Task: Change the user name to 'Uchiha' and initials to 'UC' in Outlook settings.
Action: Mouse moved to (39, 26)
Screenshot: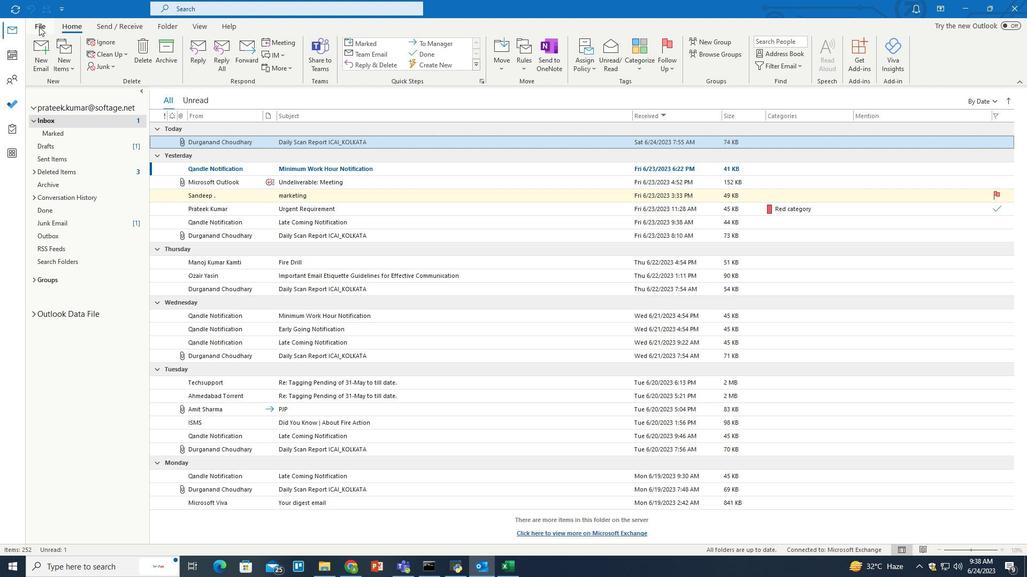 
Action: Mouse pressed left at (39, 26)
Screenshot: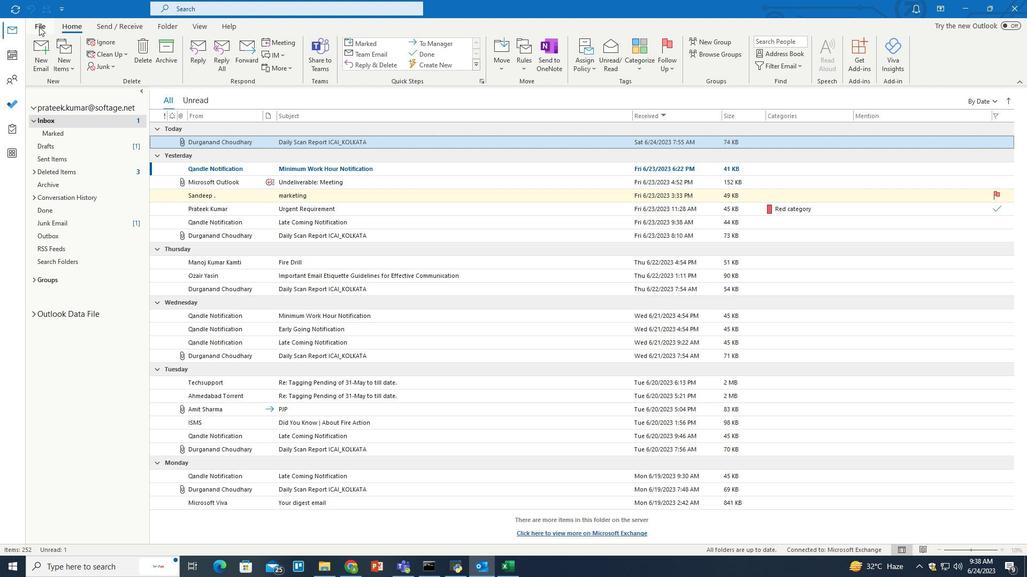 
Action: Mouse moved to (36, 513)
Screenshot: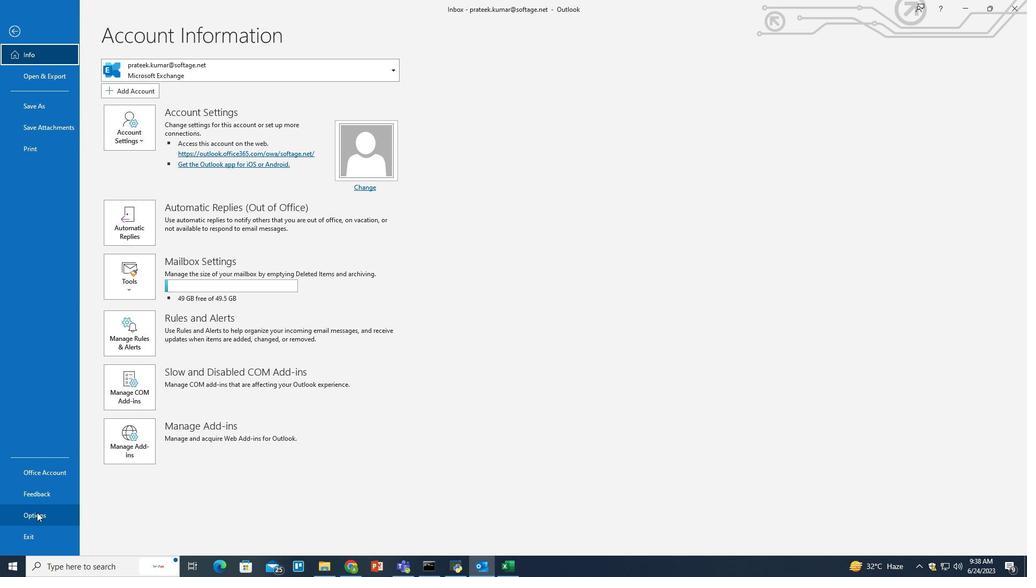 
Action: Mouse pressed left at (36, 513)
Screenshot: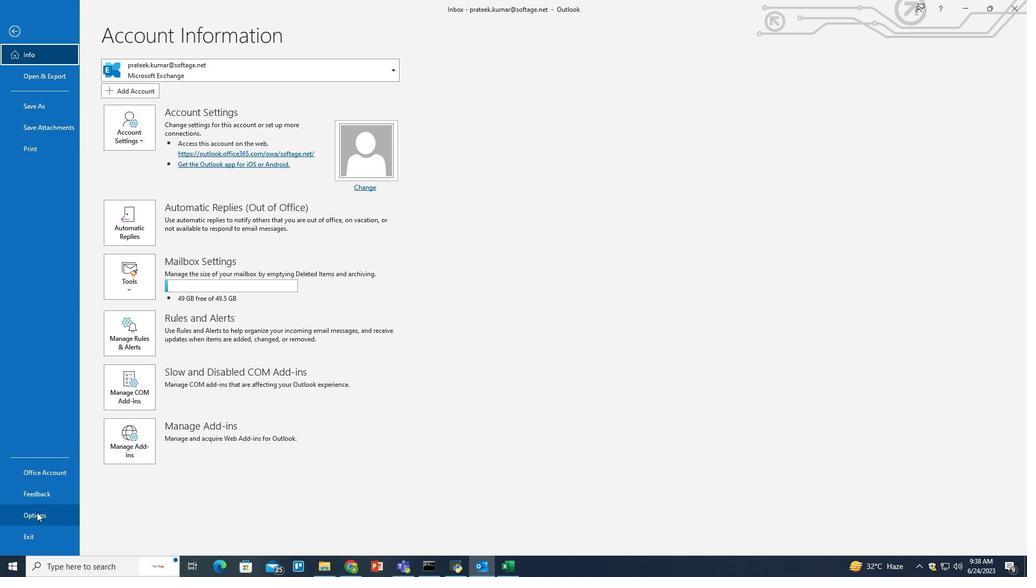 
Action: Mouse moved to (466, 298)
Screenshot: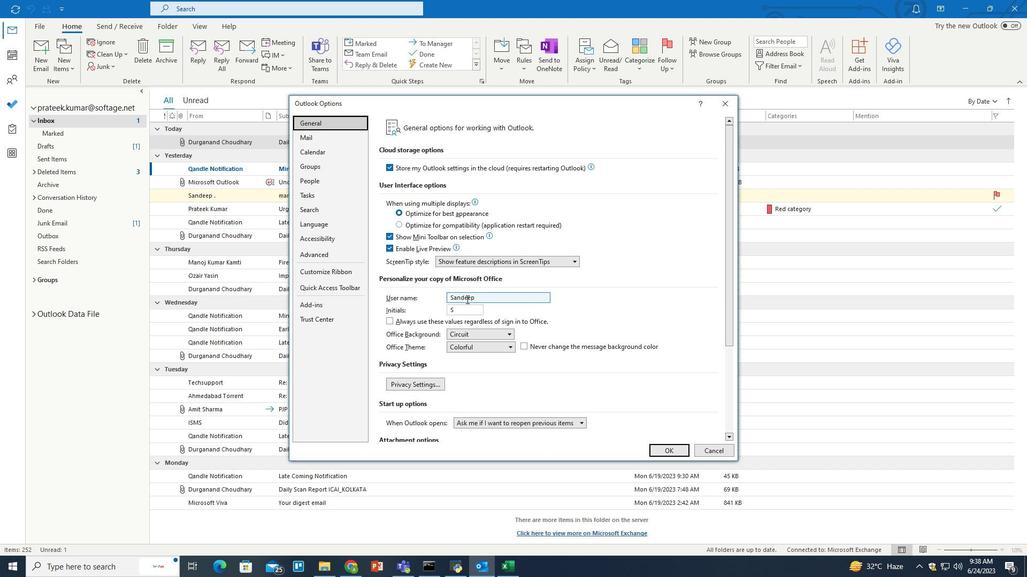 
Action: Mouse pressed left at (466, 298)
Screenshot: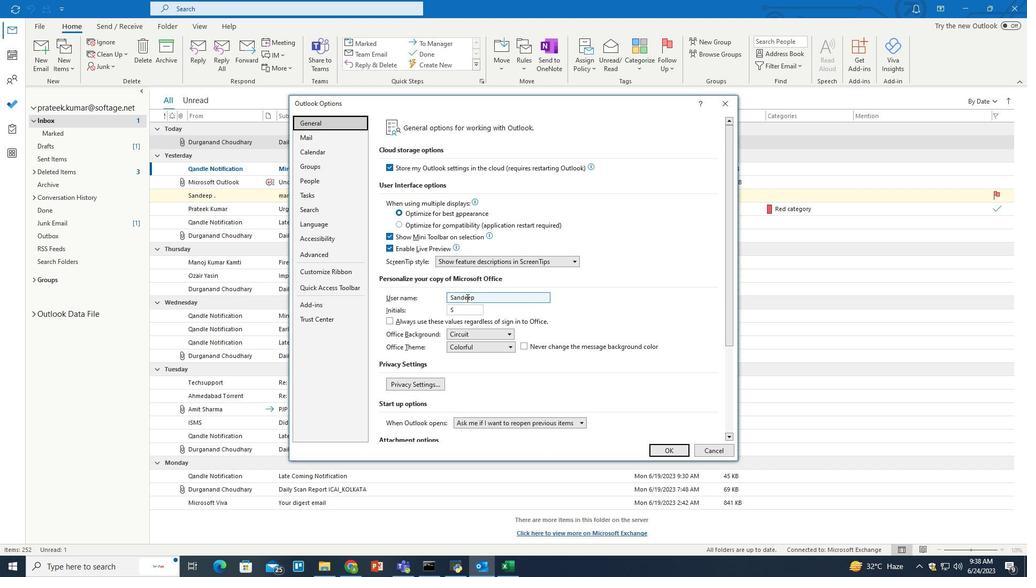 
Action: Mouse pressed left at (466, 298)
Screenshot: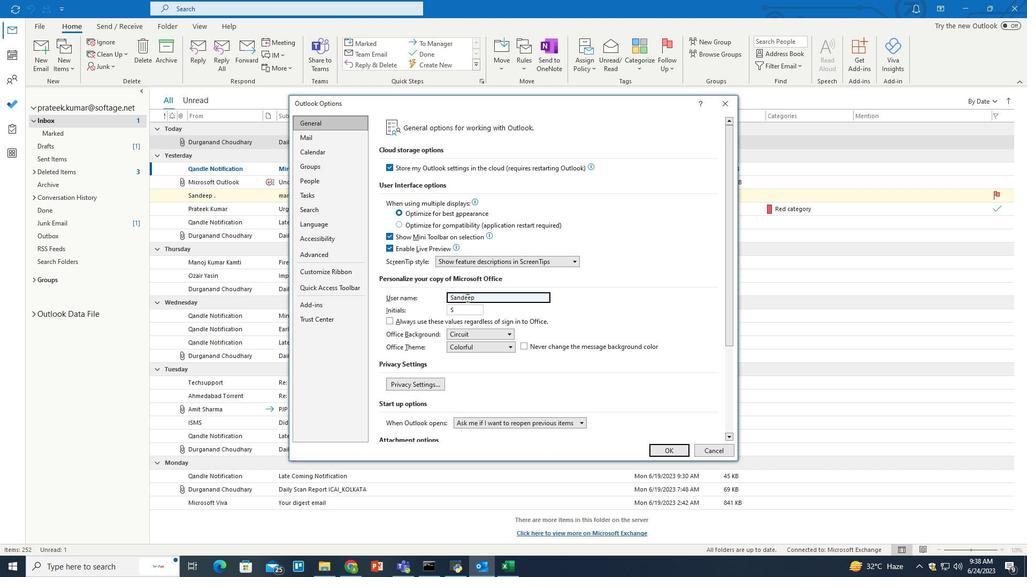 
Action: Key pressed <Key.shift>Uchiha<Key.tab><Key.shift>UC
Screenshot: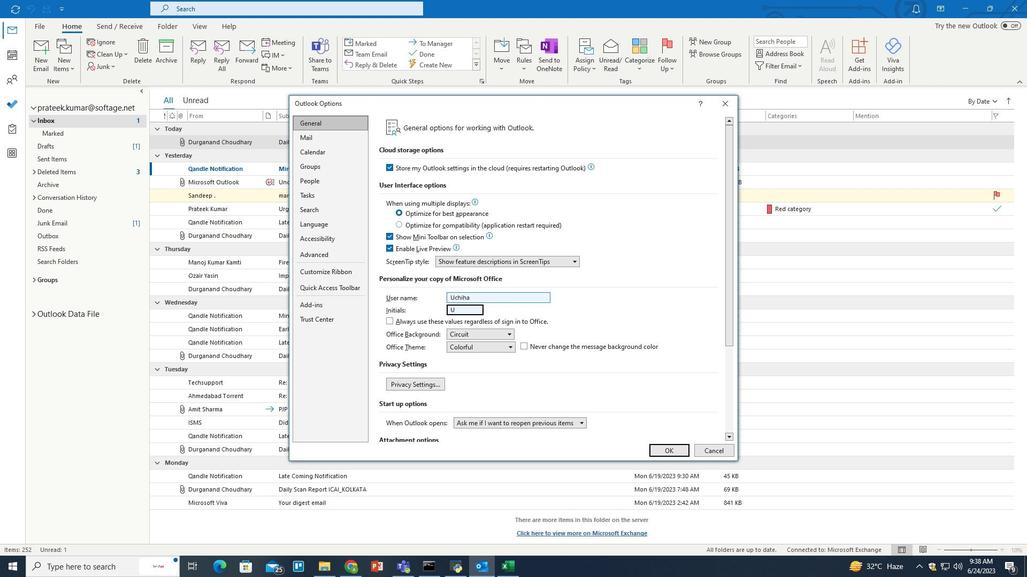 
Action: Mouse moved to (658, 448)
Screenshot: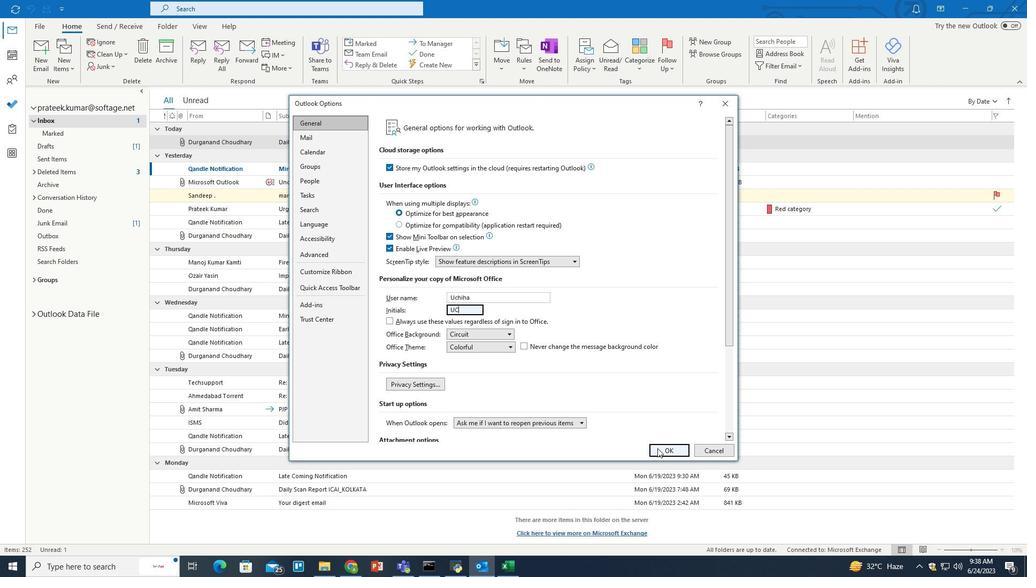 
Action: Mouse pressed left at (658, 448)
Screenshot: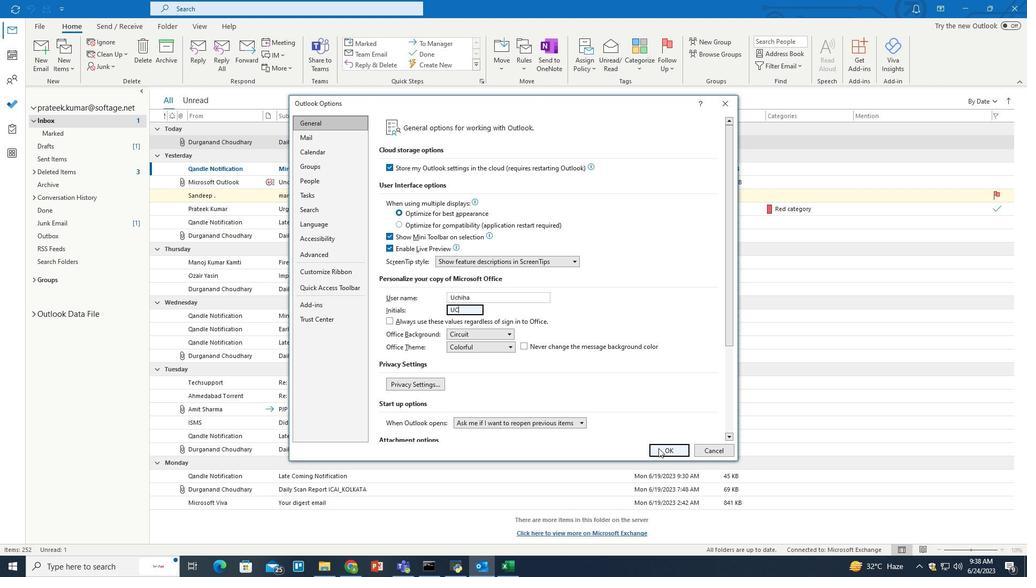 
Action: Mouse moved to (658, 448)
Screenshot: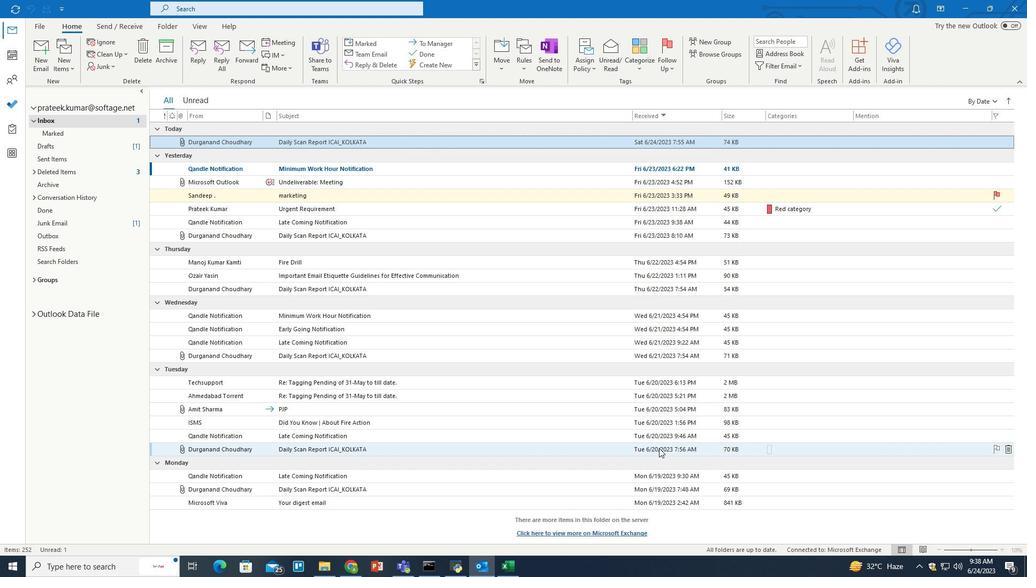 
